 Task: Set the subtitle format in text subtitle parser to "sbv".
Action: Mouse moved to (130, 20)
Screenshot: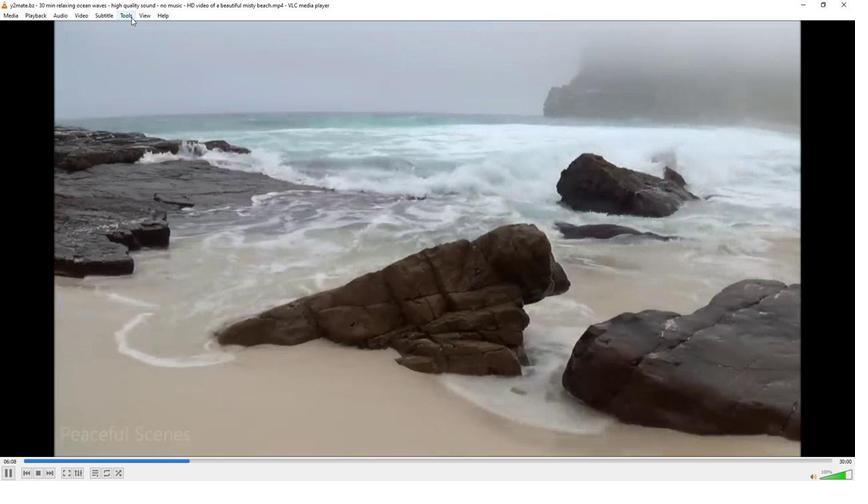 
Action: Mouse pressed left at (130, 20)
Screenshot: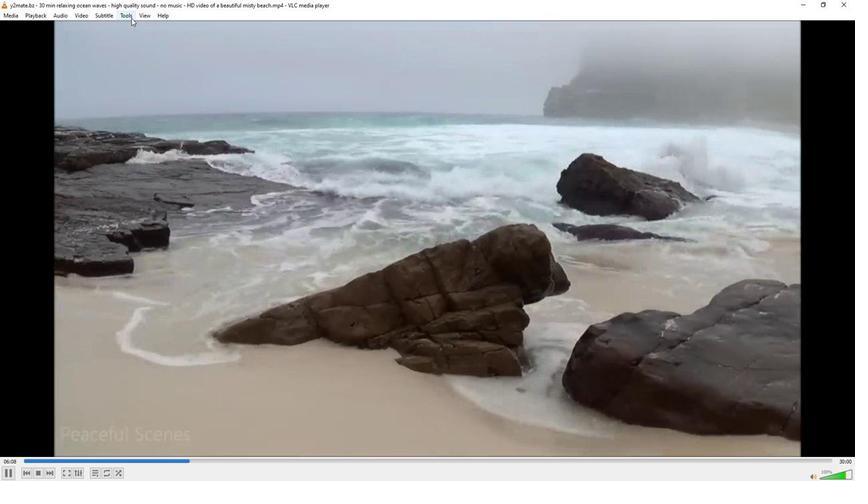 
Action: Mouse moved to (157, 126)
Screenshot: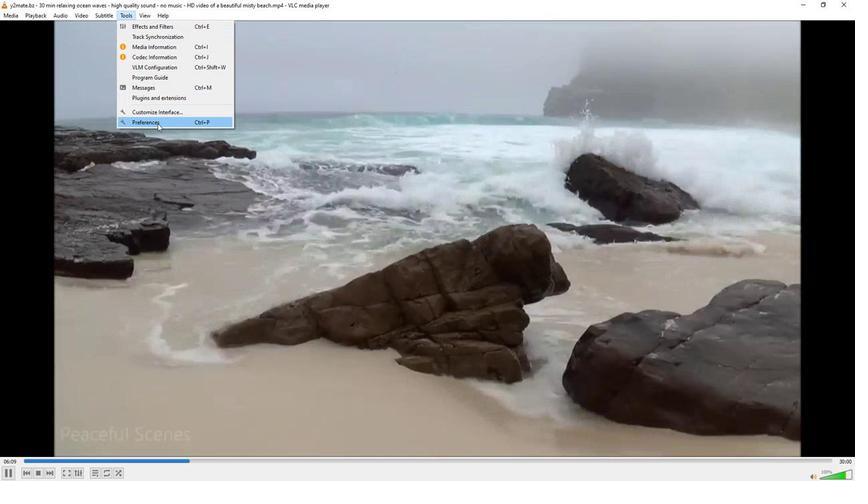 
Action: Mouse pressed left at (157, 126)
Screenshot: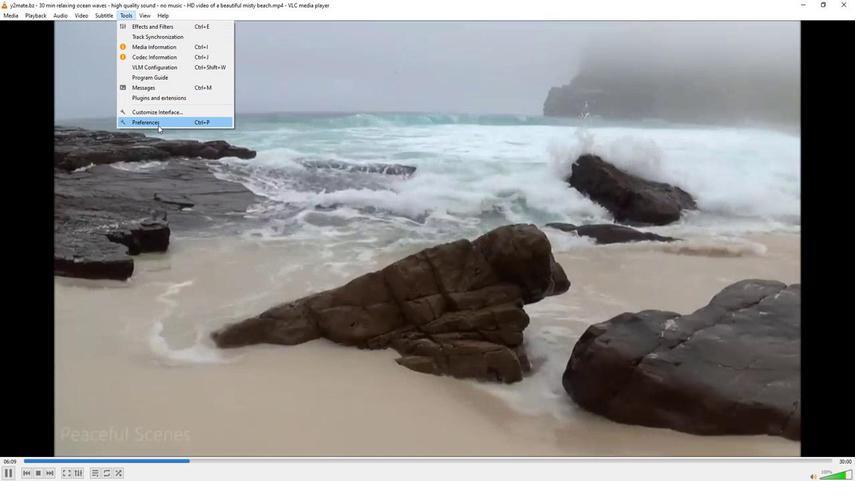
Action: Mouse moved to (235, 369)
Screenshot: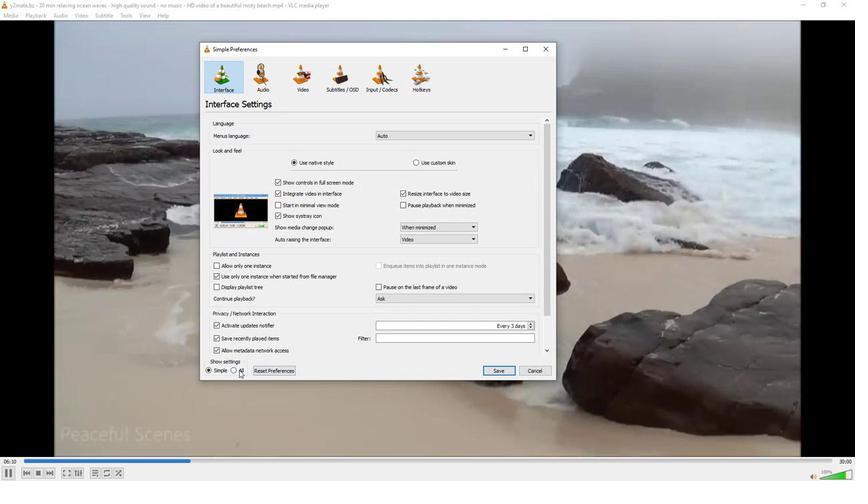 
Action: Mouse pressed left at (235, 369)
Screenshot: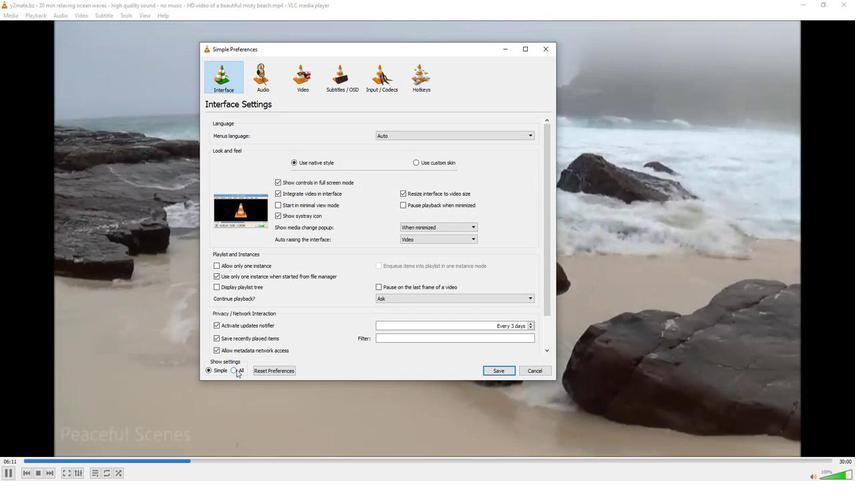 
Action: Mouse moved to (219, 244)
Screenshot: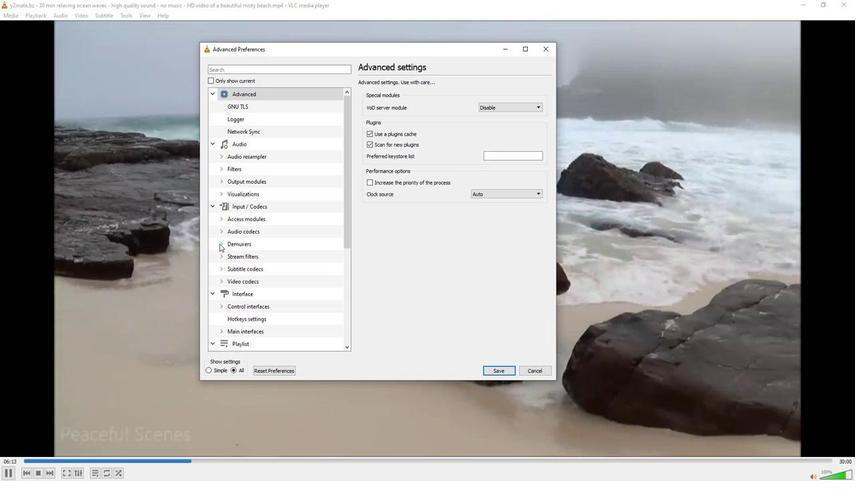 
Action: Mouse pressed left at (219, 244)
Screenshot: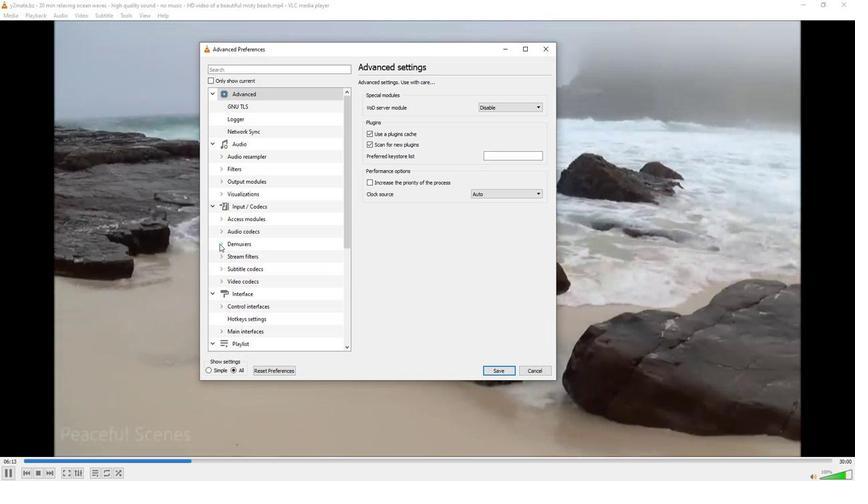 
Action: Mouse moved to (243, 292)
Screenshot: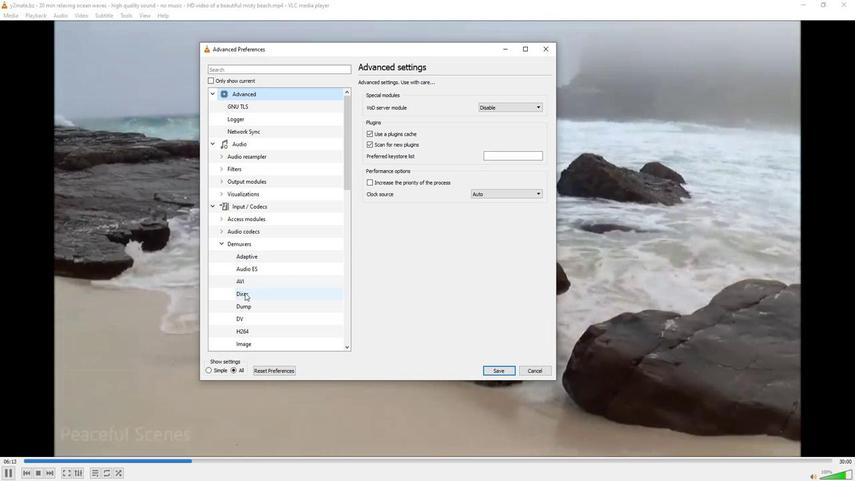 
Action: Mouse scrolled (243, 292) with delta (0, 0)
Screenshot: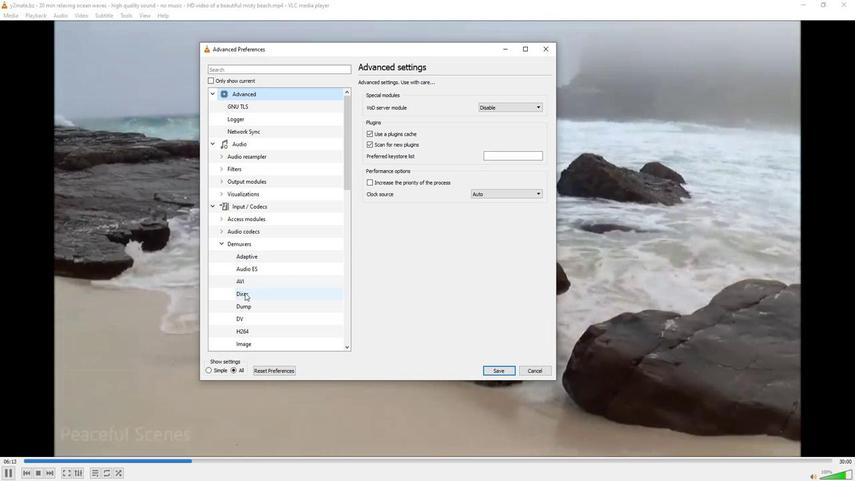 
Action: Mouse moved to (244, 293)
Screenshot: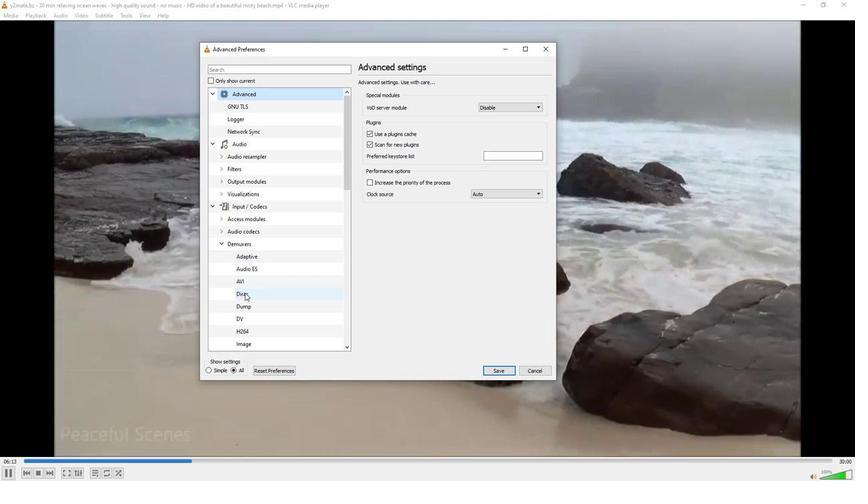 
Action: Mouse scrolled (244, 293) with delta (0, 0)
Screenshot: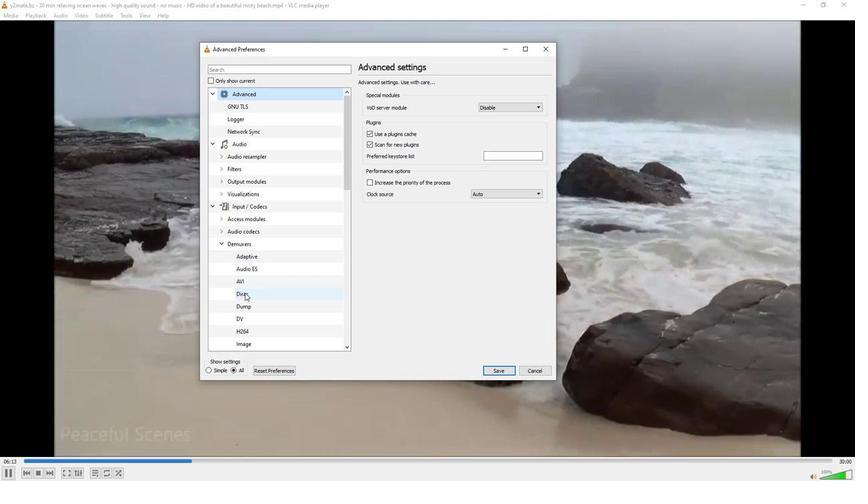
Action: Mouse moved to (244, 293)
Screenshot: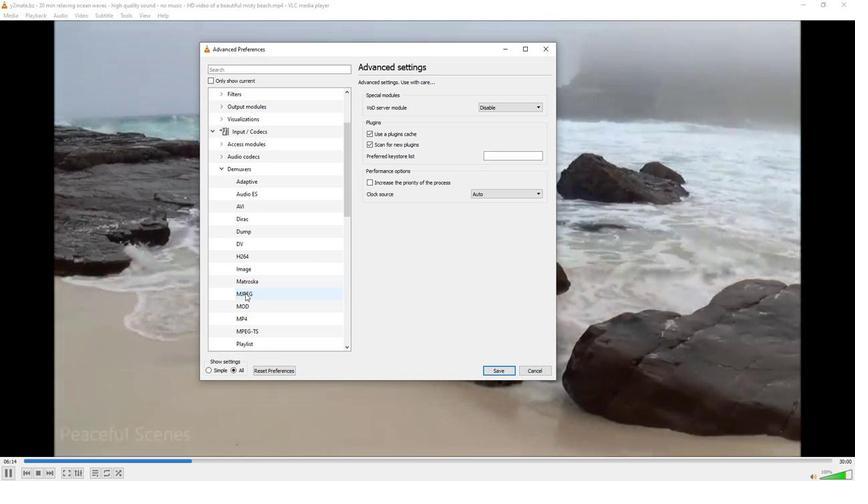 
Action: Mouse scrolled (244, 293) with delta (0, 0)
Screenshot: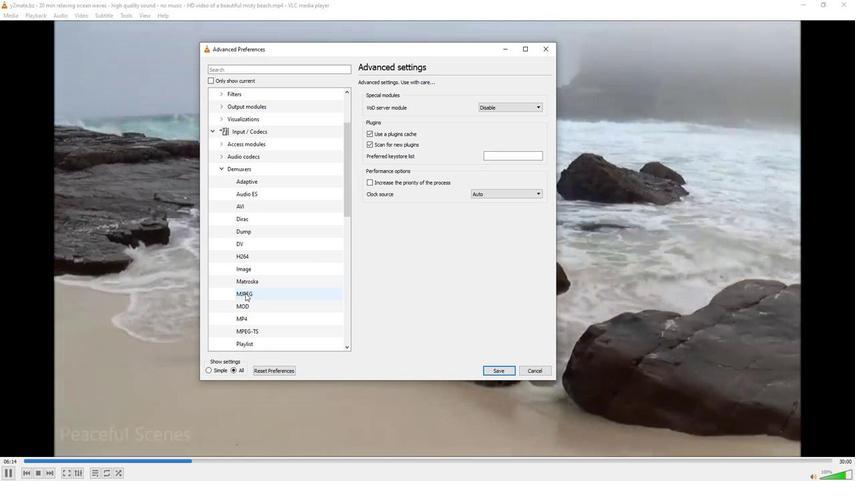 
Action: Mouse scrolled (244, 293) with delta (0, 0)
Screenshot: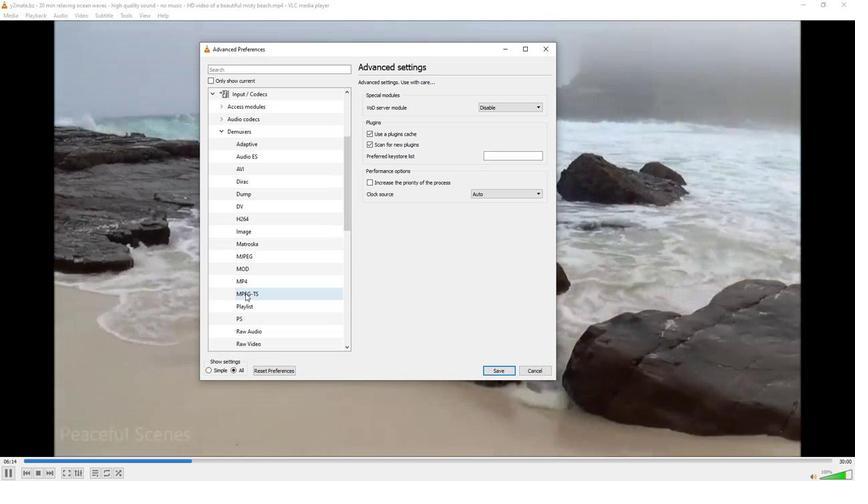 
Action: Mouse moved to (247, 293)
Screenshot: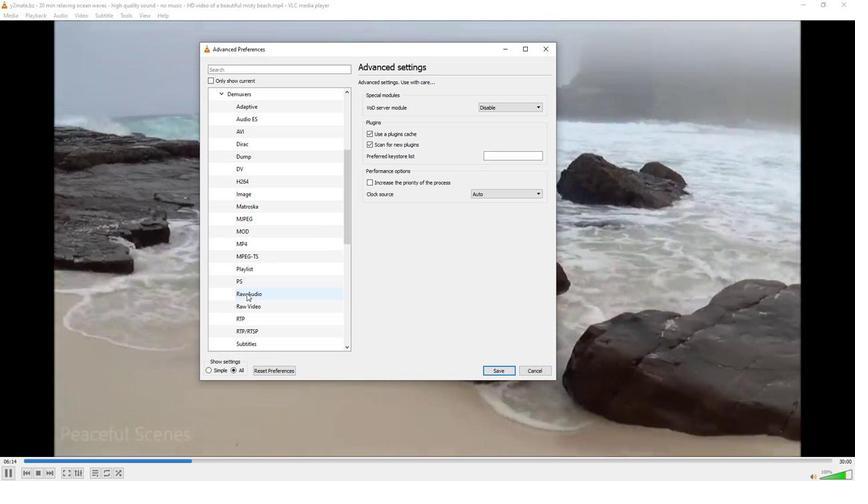 
Action: Mouse scrolled (247, 293) with delta (0, 0)
Screenshot: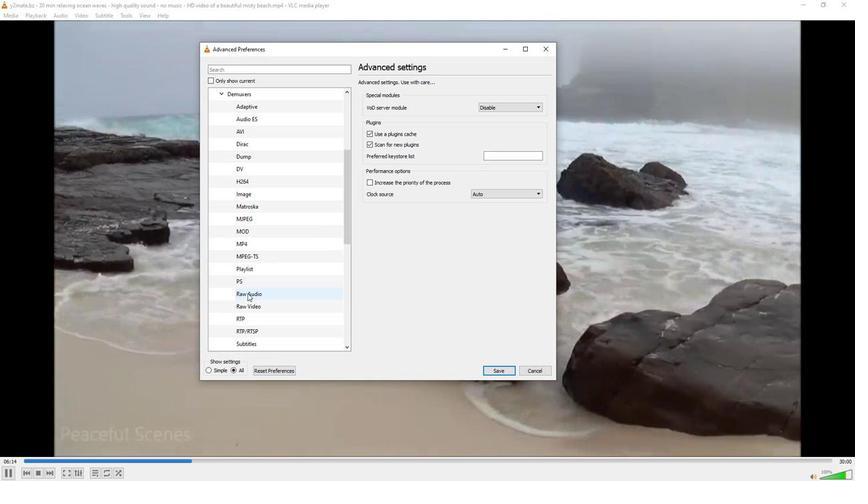 
Action: Mouse moved to (251, 300)
Screenshot: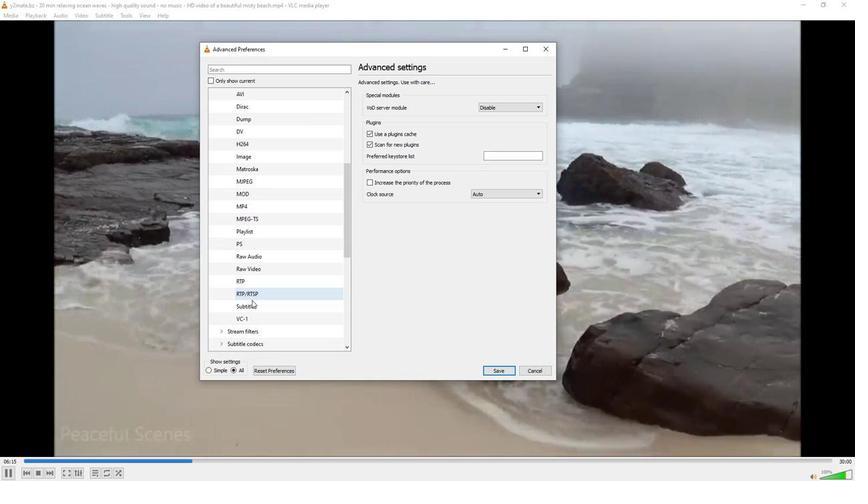 
Action: Mouse pressed left at (251, 300)
Screenshot: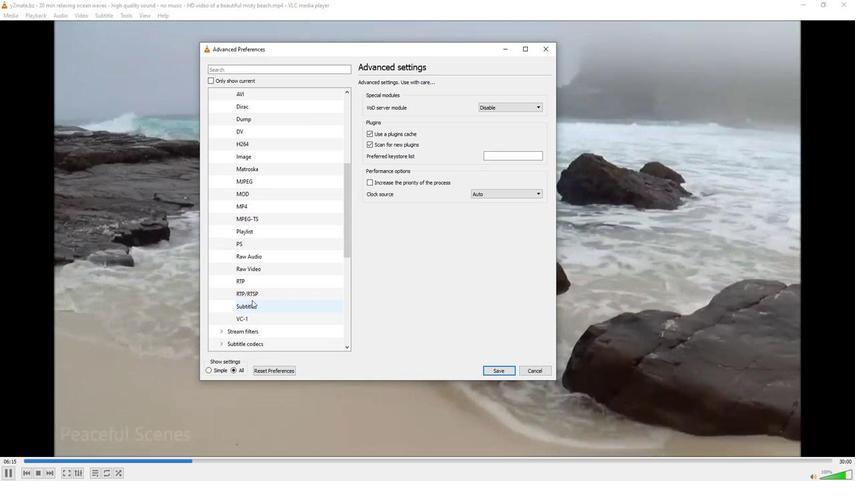 
Action: Mouse moved to (537, 119)
Screenshot: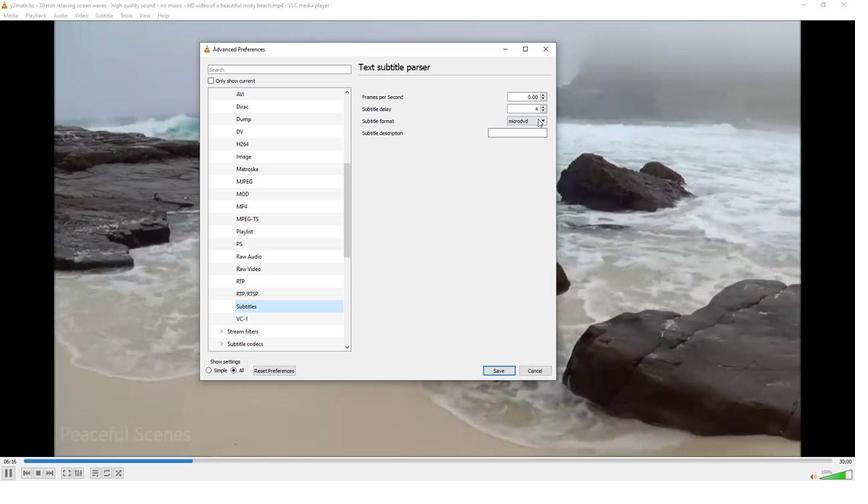 
Action: Mouse pressed left at (537, 119)
Screenshot: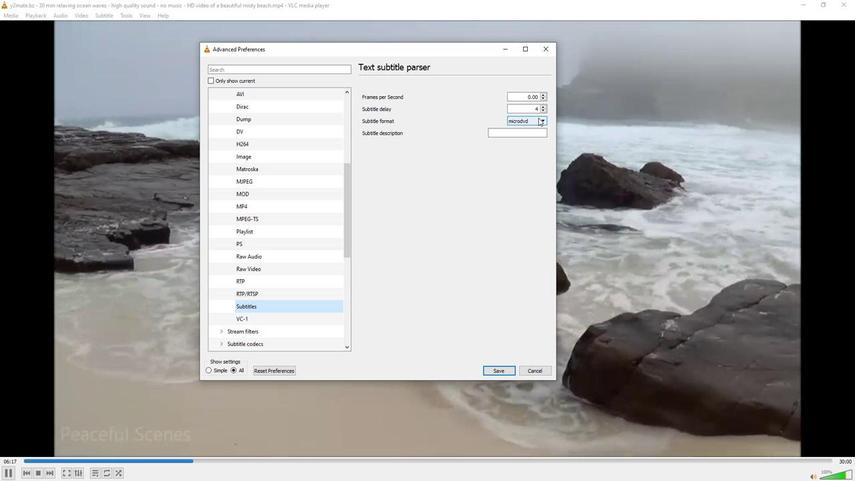 
Action: Mouse moved to (544, 151)
Screenshot: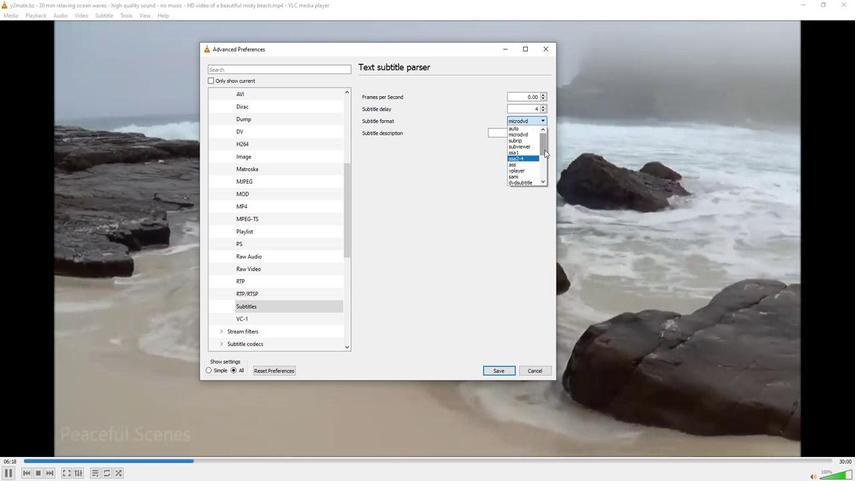 
Action: Mouse pressed left at (544, 151)
Screenshot: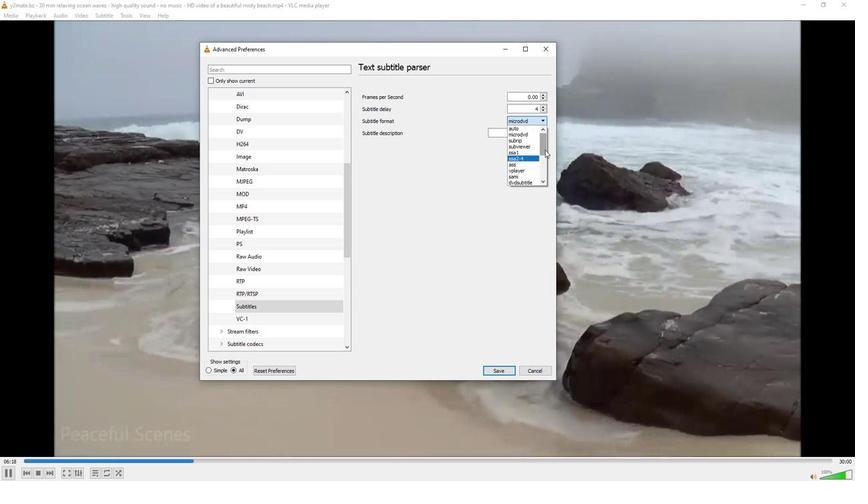 
Action: Mouse moved to (521, 182)
Screenshot: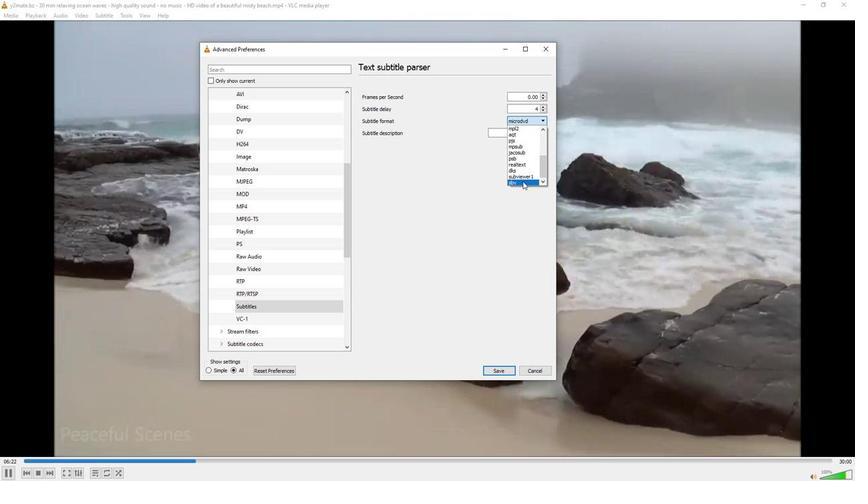
Action: Mouse pressed left at (521, 182)
Screenshot: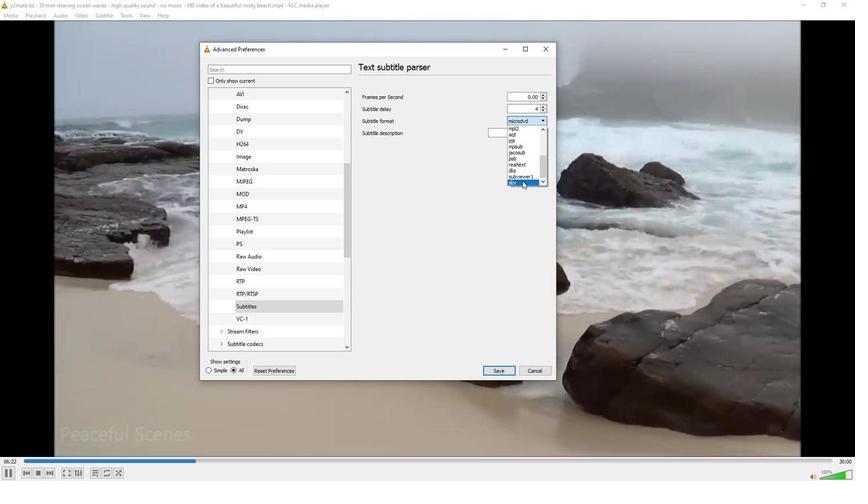 
Action: Mouse moved to (520, 182)
Screenshot: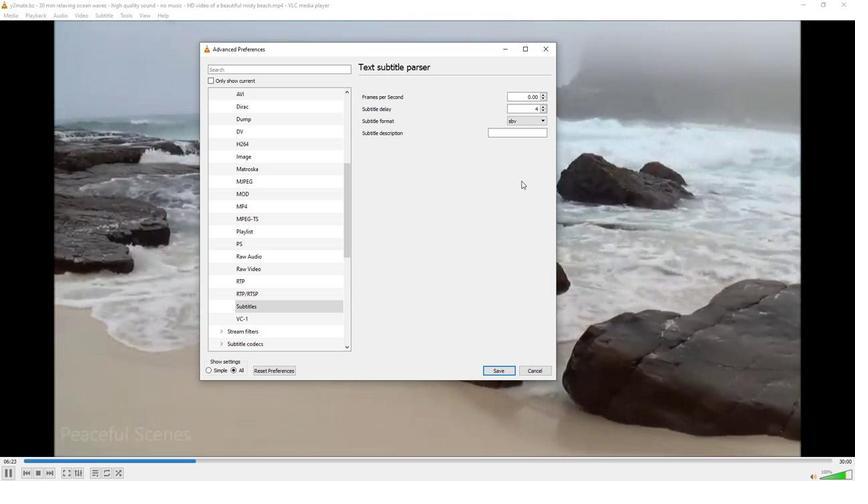 
